 Task: Use the formula "ARABIC" in spreadsheet "Project portfolio".
Action: Mouse moved to (129, 106)
Screenshot: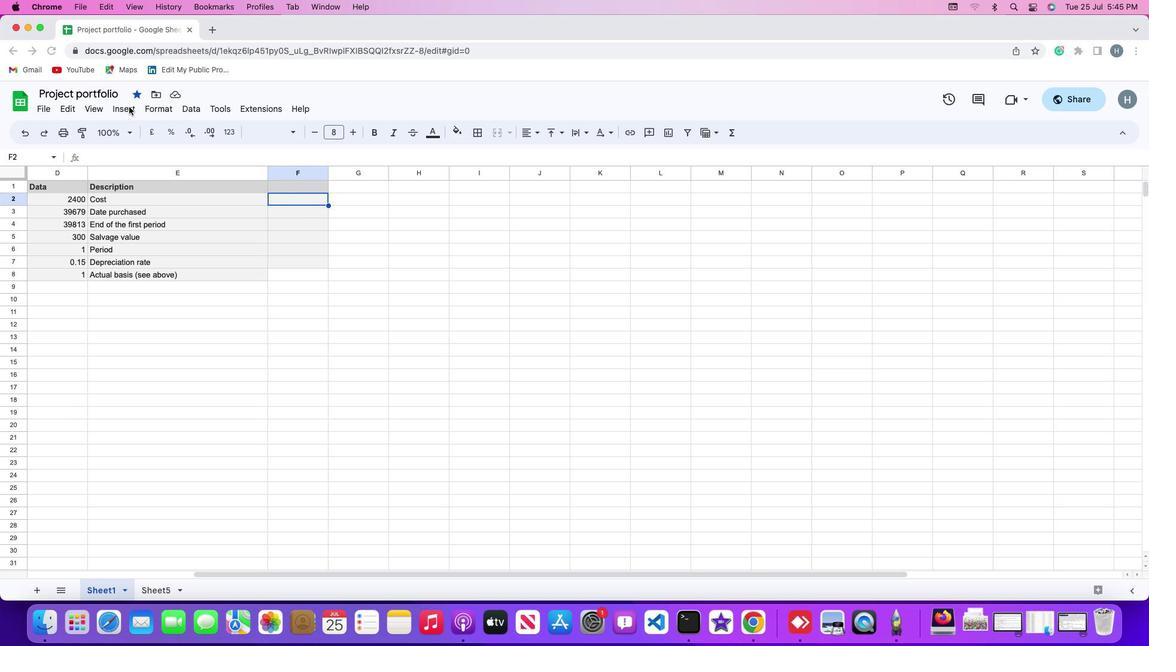
Action: Mouse pressed left at (129, 106)
Screenshot: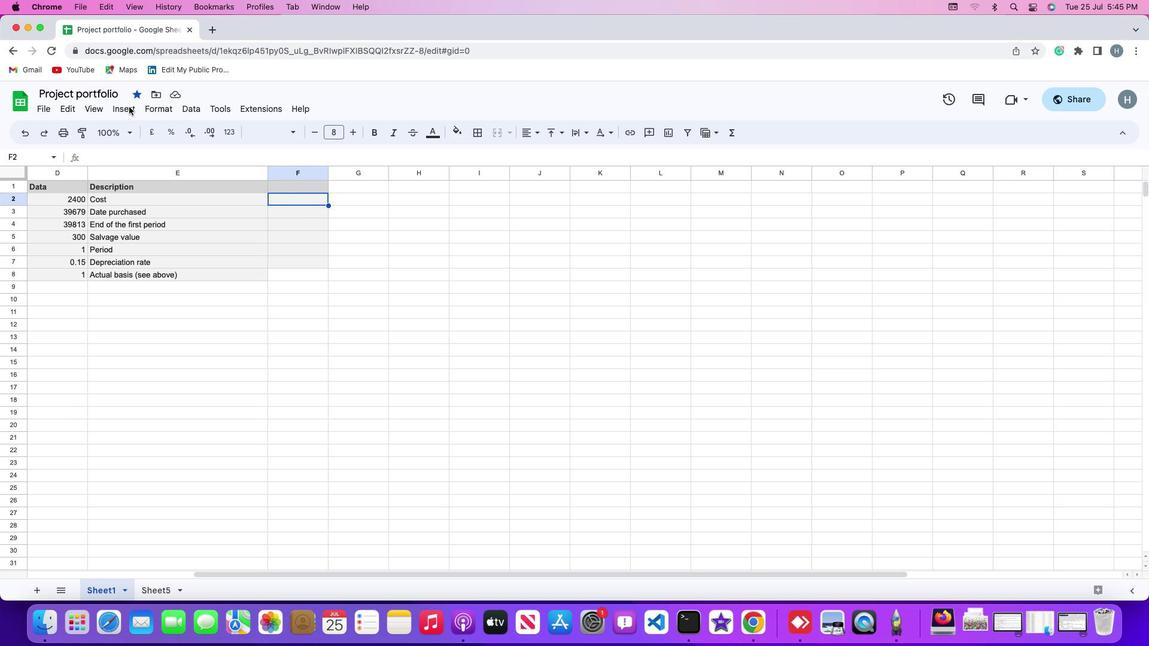 
Action: Mouse moved to (128, 107)
Screenshot: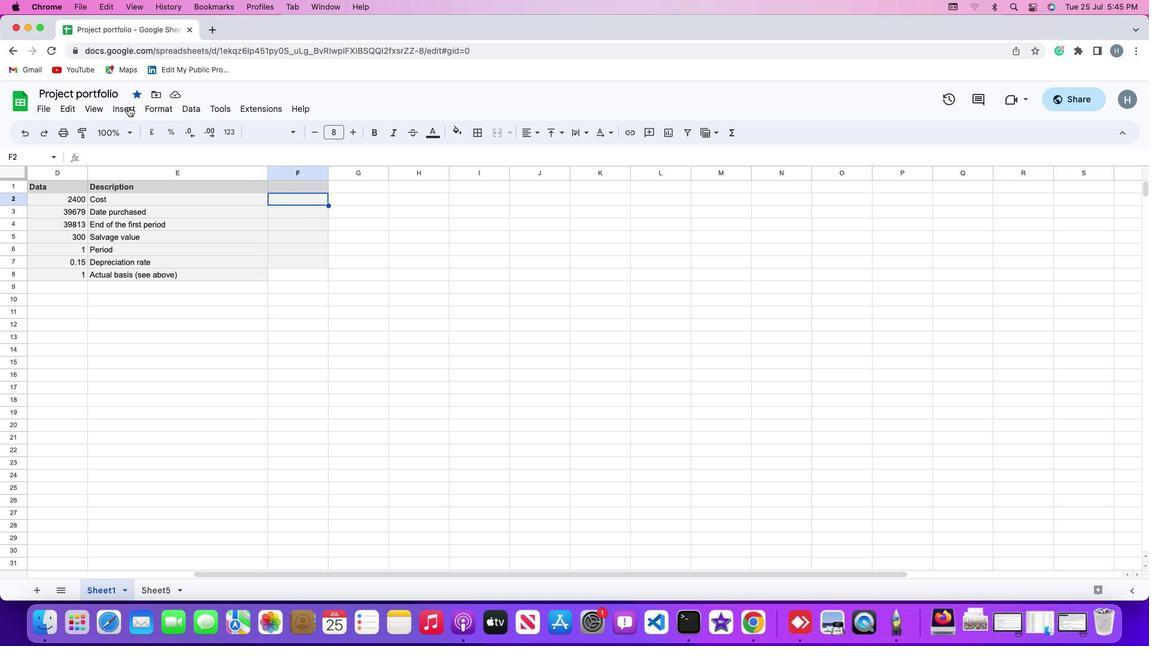 
Action: Mouse pressed left at (128, 107)
Screenshot: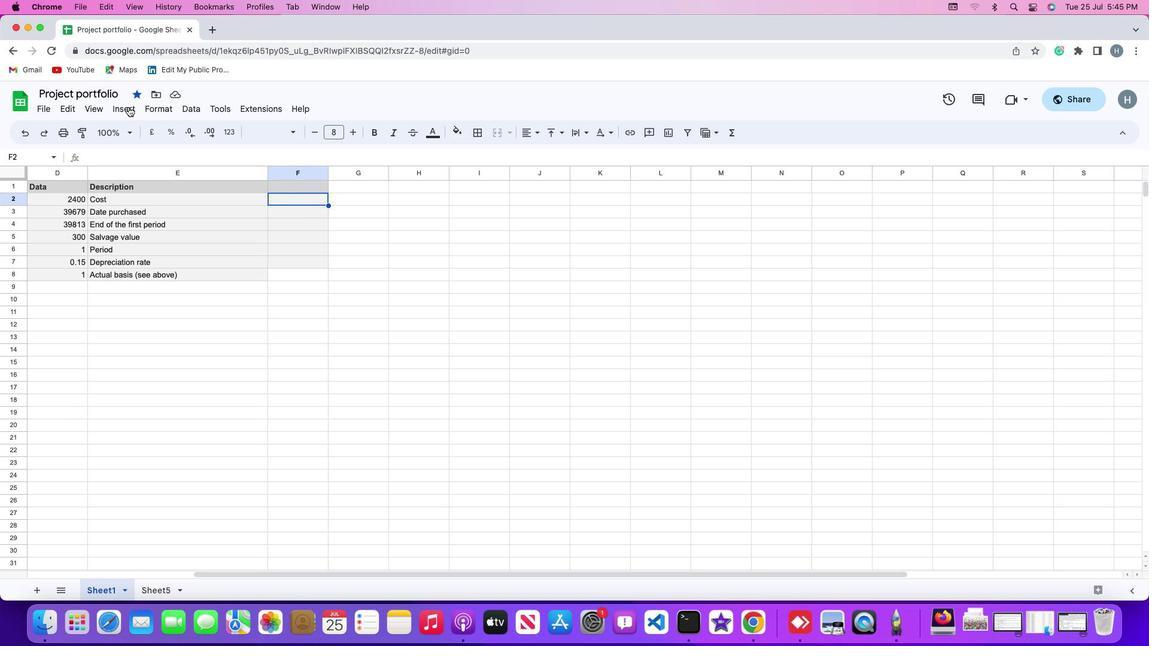 
Action: Mouse pressed left at (128, 107)
Screenshot: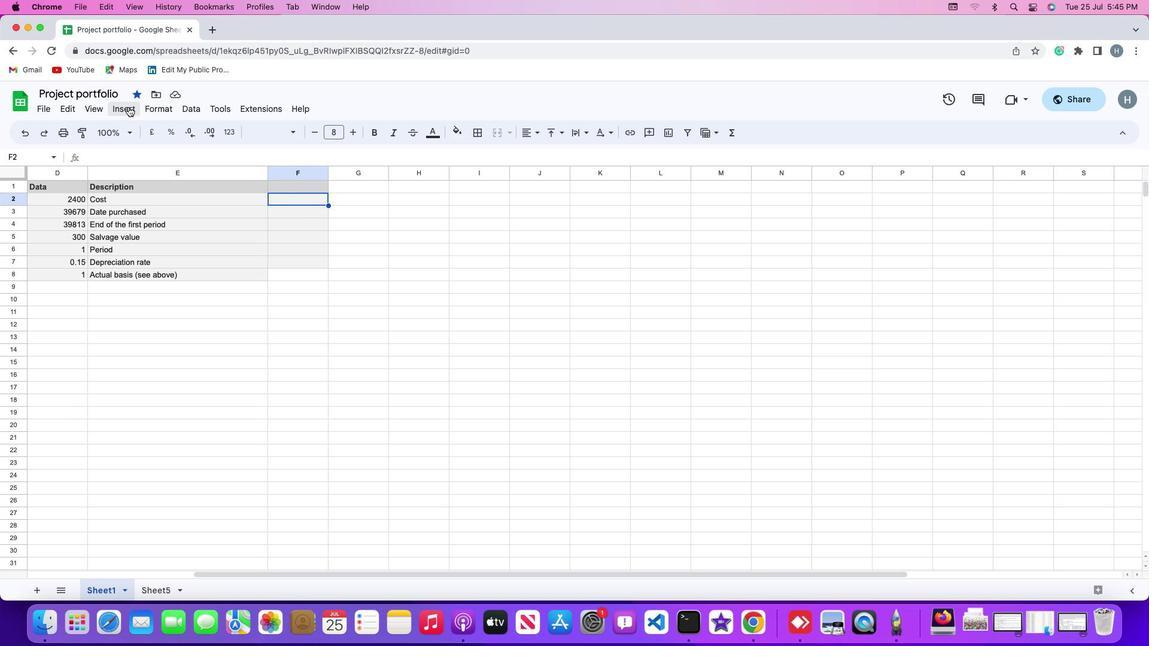 
Action: Mouse moved to (486, 273)
Screenshot: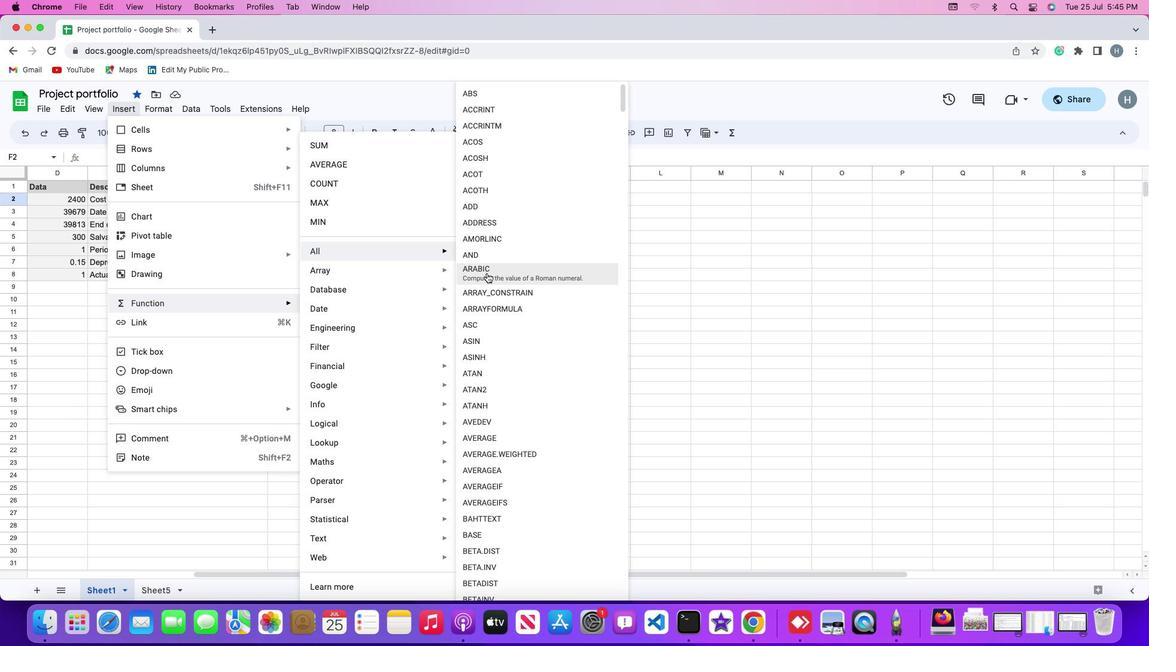 
Action: Mouse pressed left at (486, 273)
Screenshot: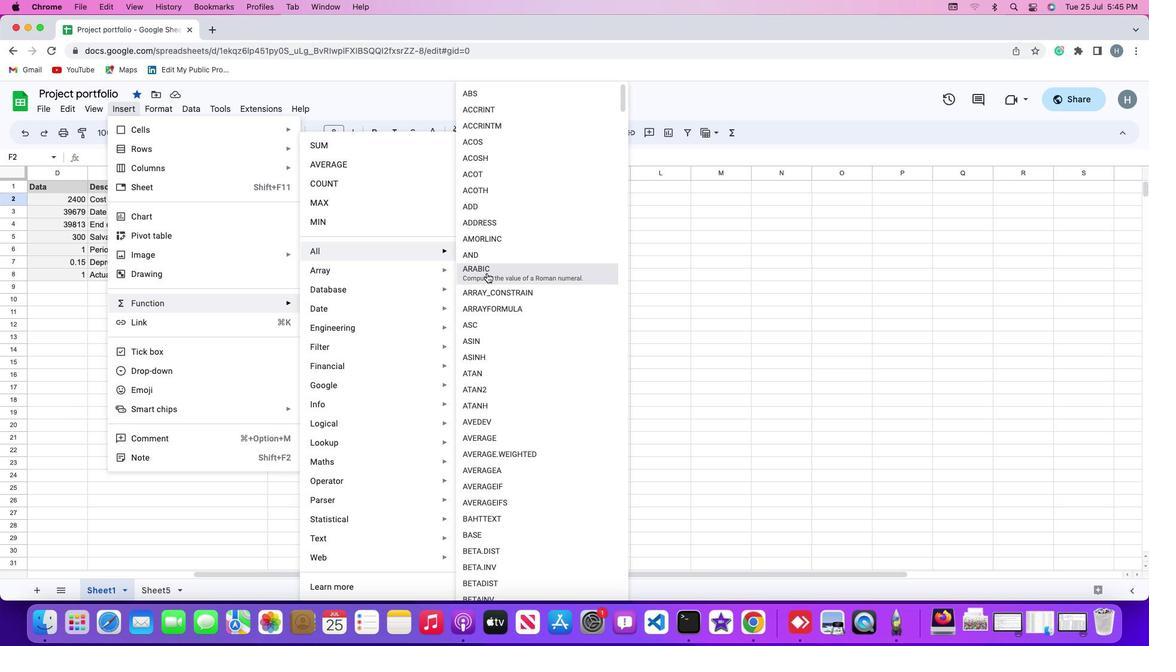 
Action: Mouse moved to (389, 231)
Screenshot: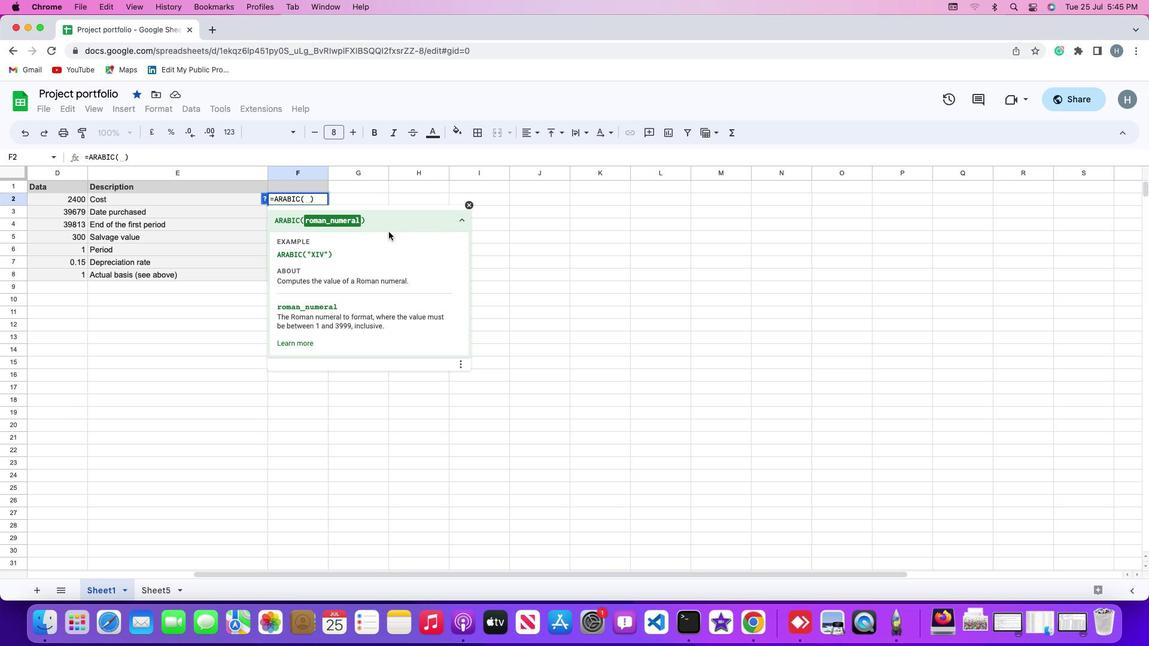 
Action: Key pressed Key.shift_r'"'Key.shift'X''I''V'Key.shift_r'"'
Screenshot: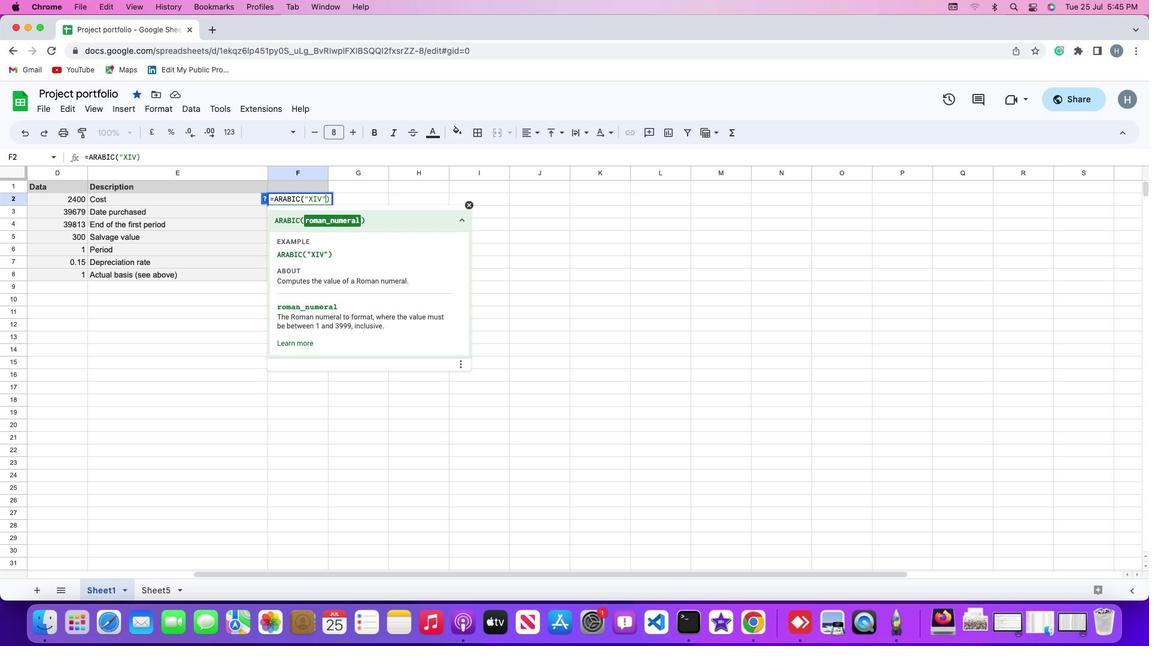 
Action: Mouse moved to (389, 231)
Screenshot: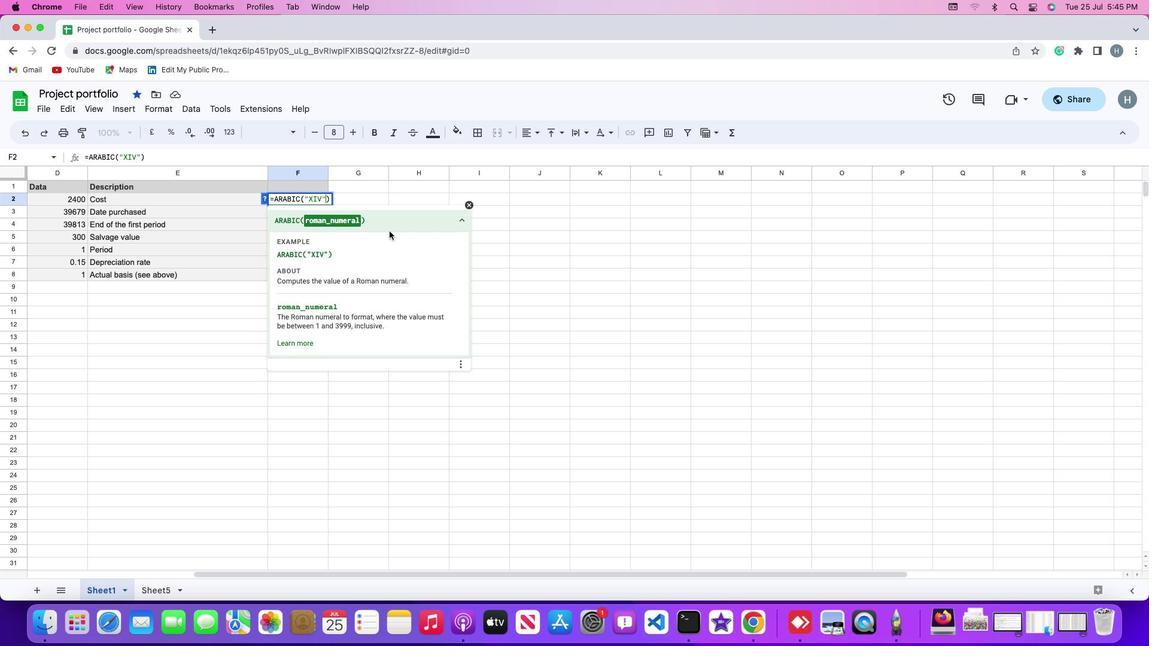 
Action: Key pressed Key.enter
Screenshot: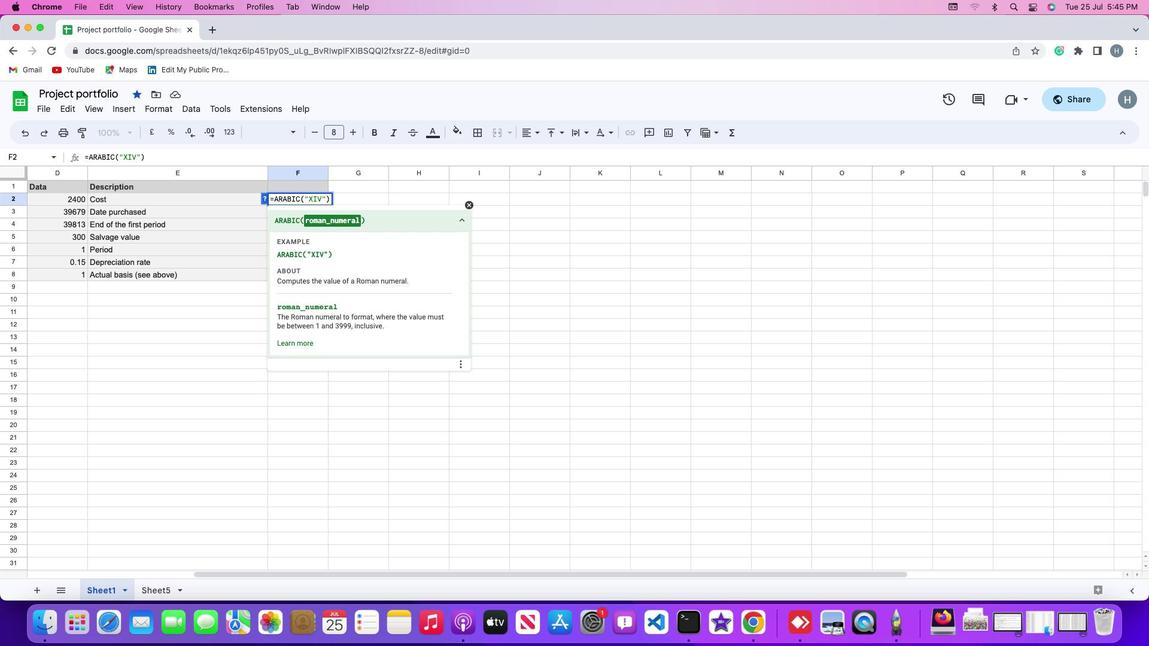 
Action: Mouse moved to (392, 256)
Screenshot: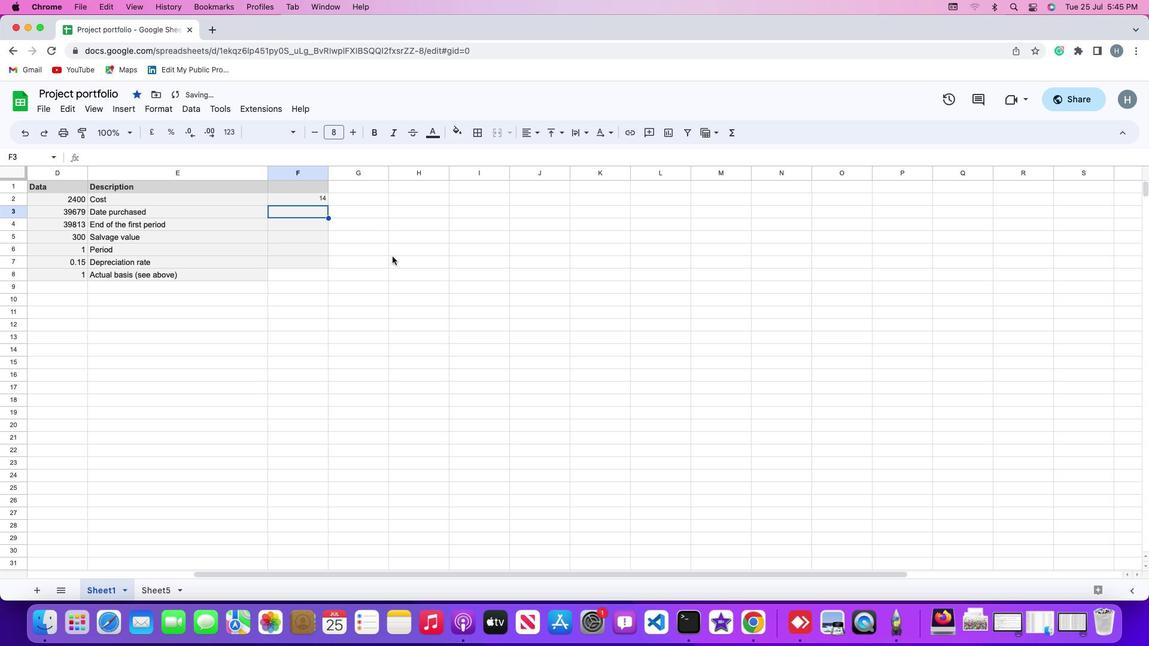 
